 Task: Change the segment length of HTTP live streaming output to 10.
Action: Mouse moved to (134, 16)
Screenshot: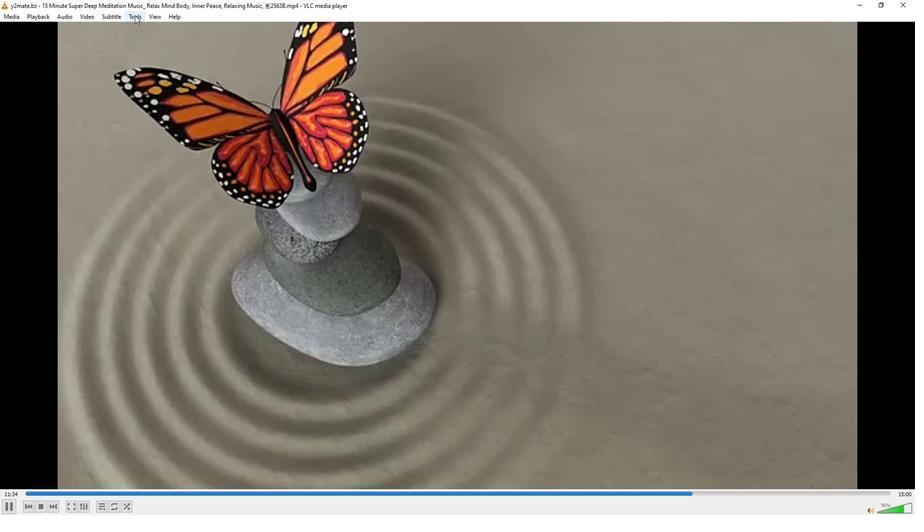 
Action: Mouse pressed left at (134, 16)
Screenshot: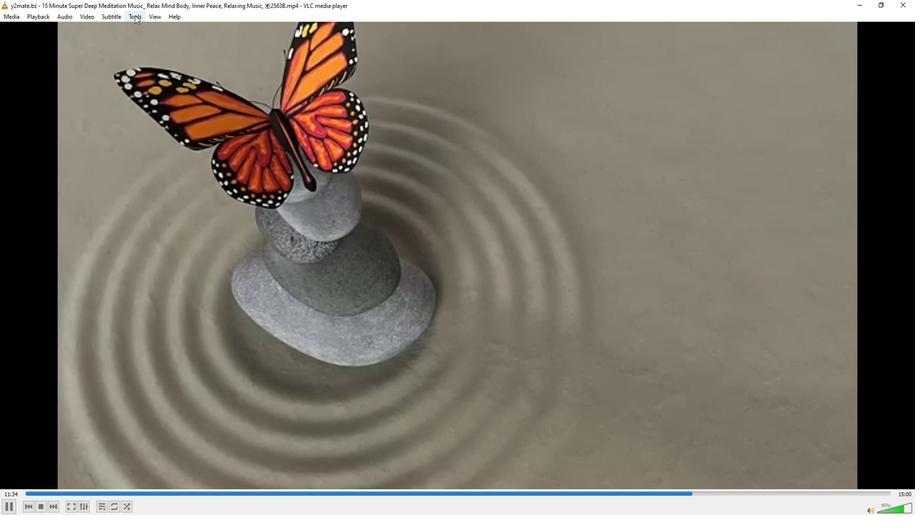 
Action: Mouse moved to (145, 128)
Screenshot: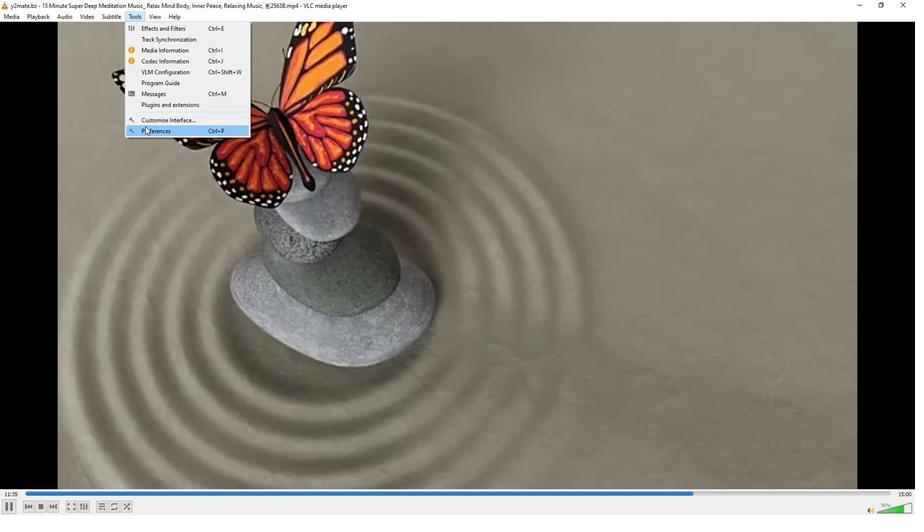 
Action: Mouse pressed left at (145, 128)
Screenshot: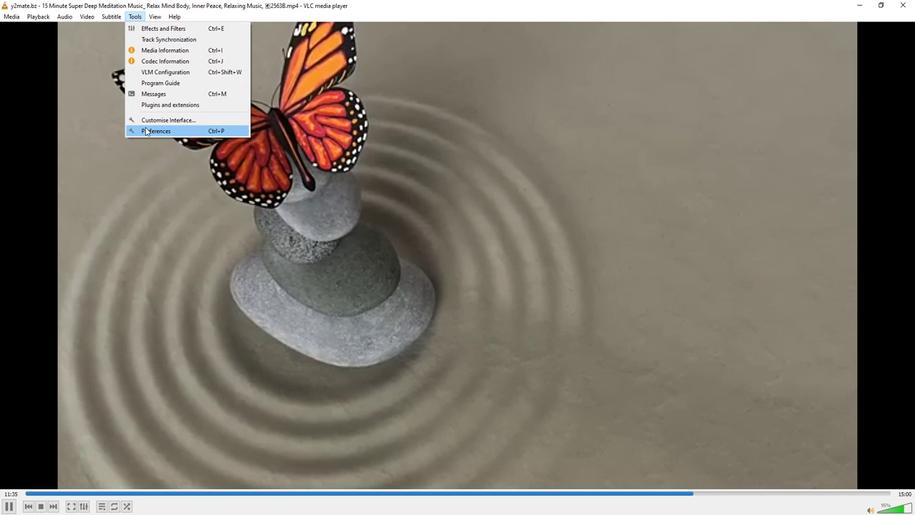 
Action: Mouse moved to (300, 418)
Screenshot: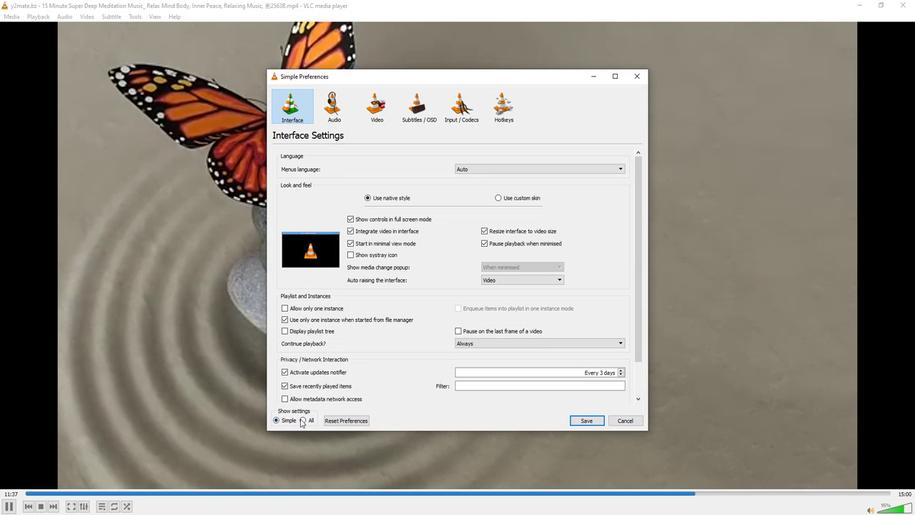 
Action: Mouse pressed left at (300, 418)
Screenshot: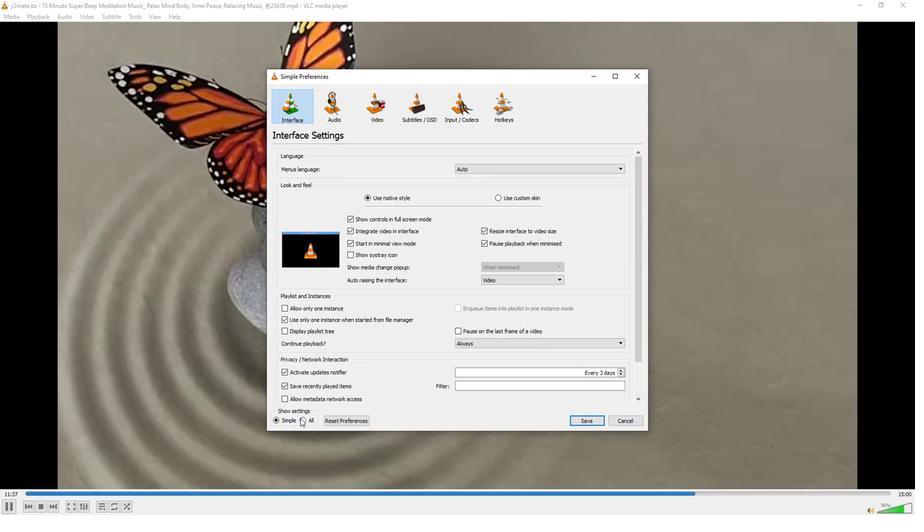 
Action: Mouse moved to (301, 369)
Screenshot: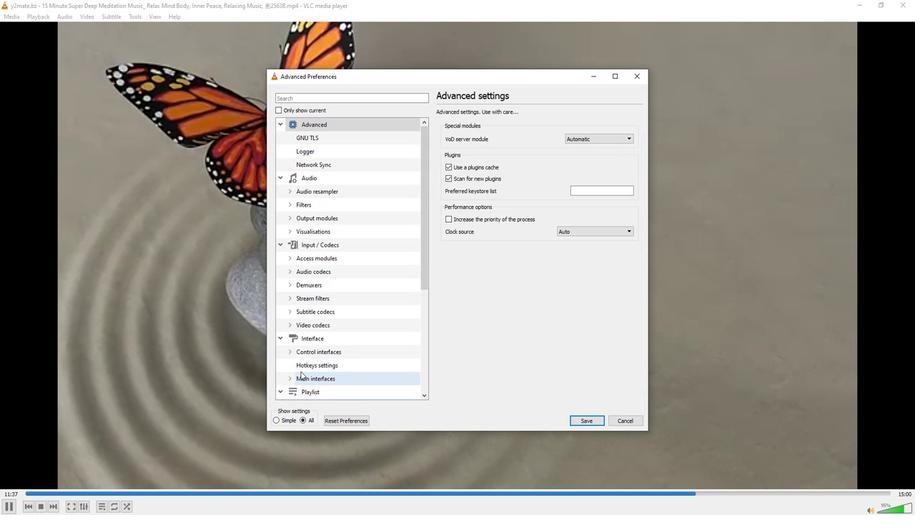 
Action: Mouse scrolled (301, 369) with delta (0, 0)
Screenshot: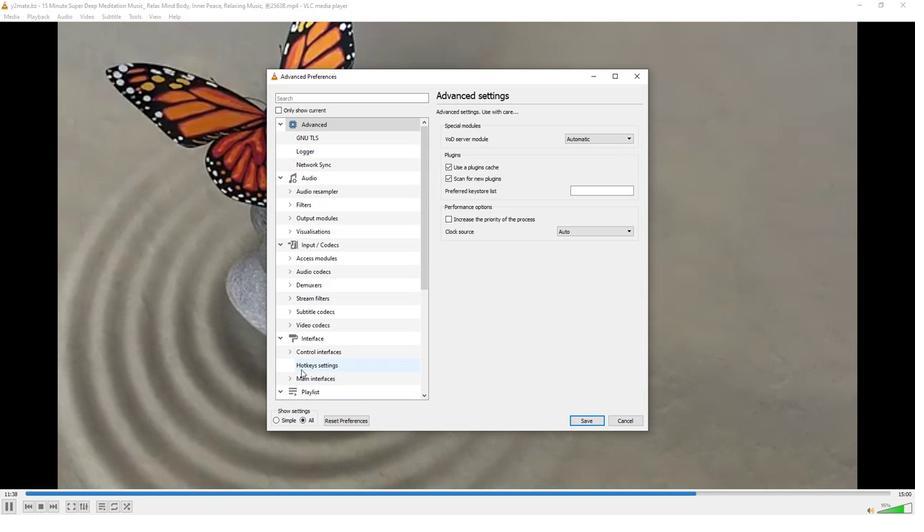 
Action: Mouse moved to (301, 368)
Screenshot: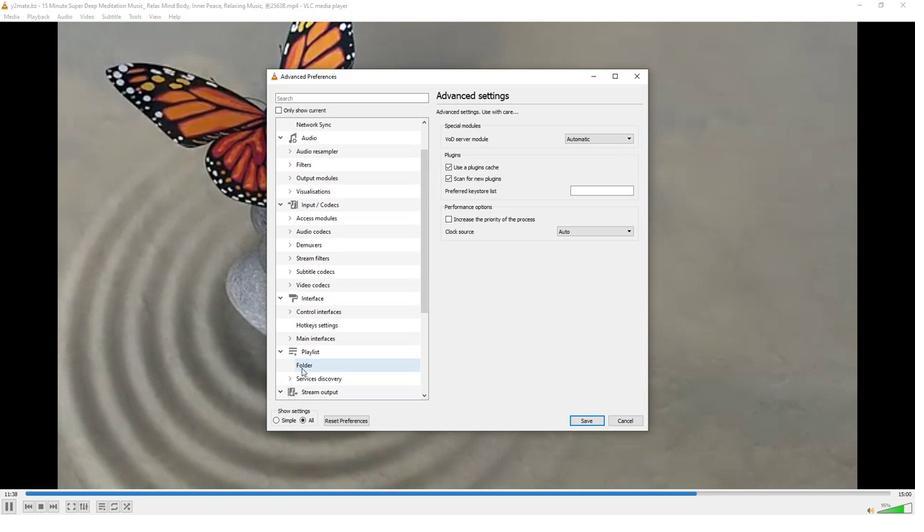 
Action: Mouse scrolled (301, 367) with delta (0, 0)
Screenshot: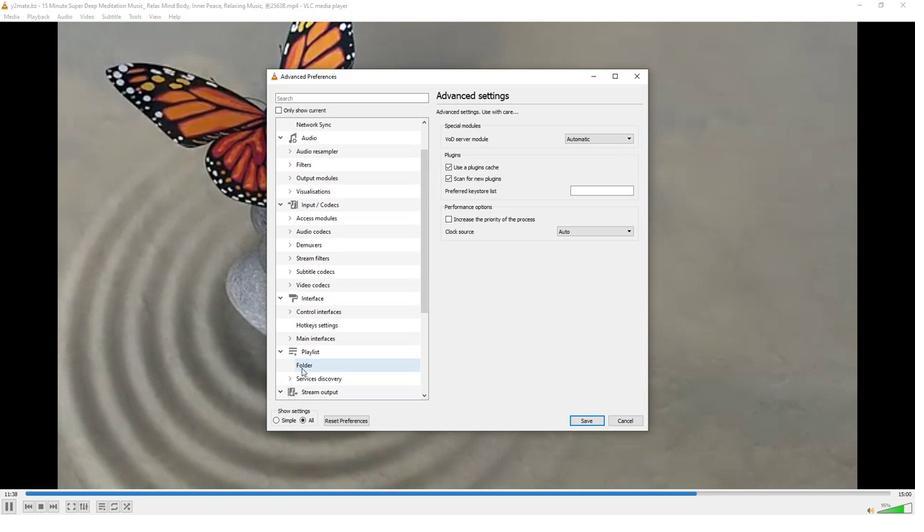 
Action: Mouse moved to (300, 362)
Screenshot: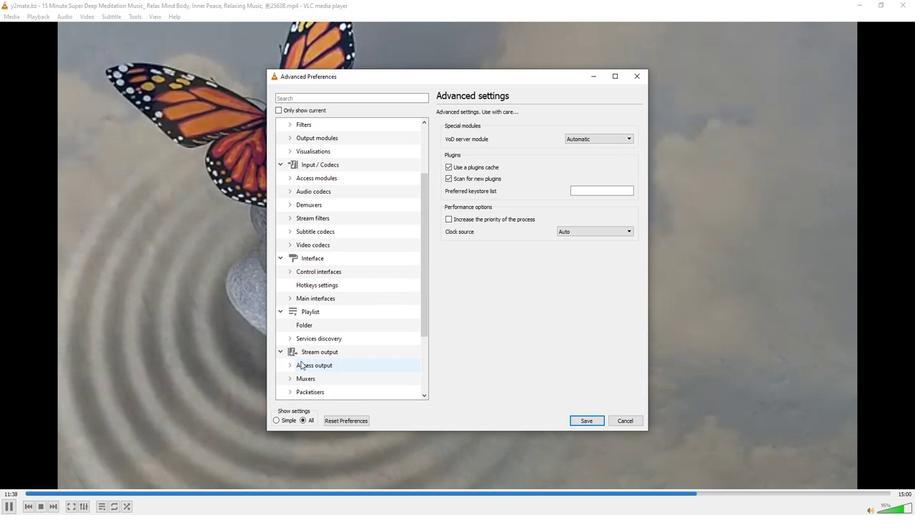 
Action: Mouse scrolled (300, 361) with delta (0, 0)
Screenshot: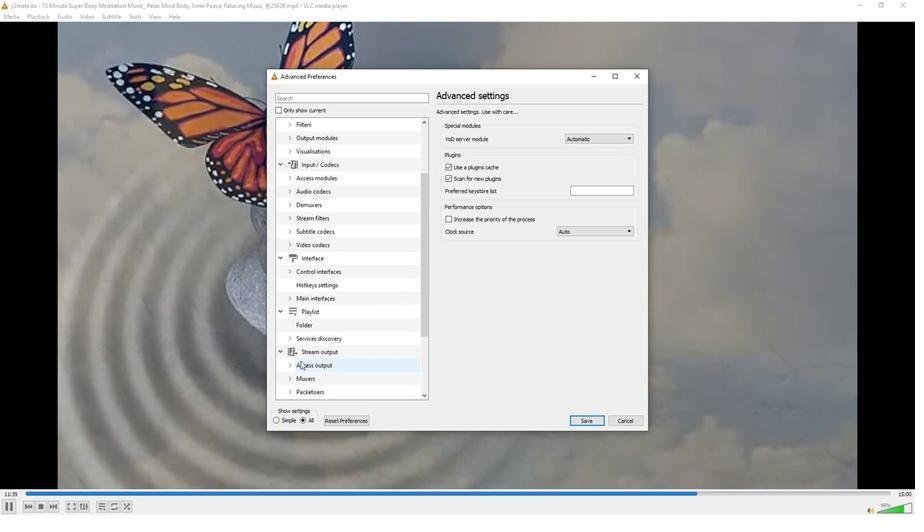 
Action: Mouse moved to (289, 327)
Screenshot: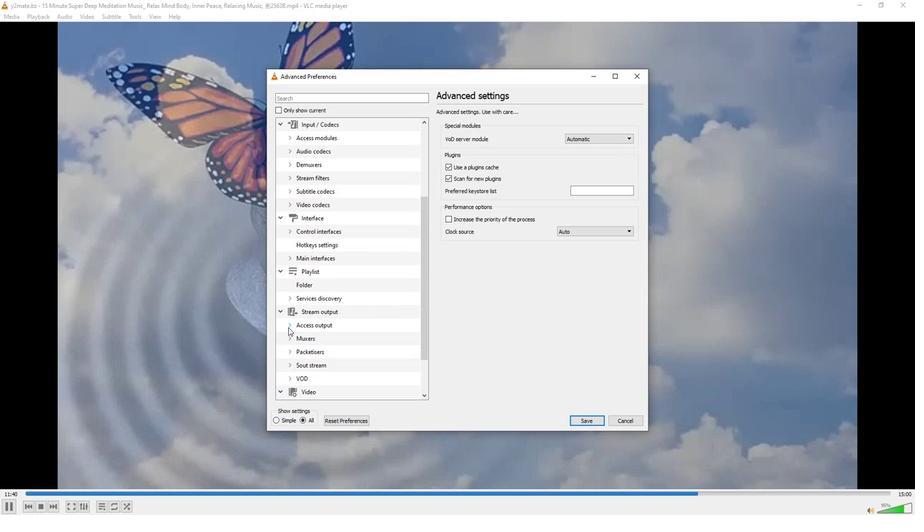 
Action: Mouse pressed left at (289, 327)
Screenshot: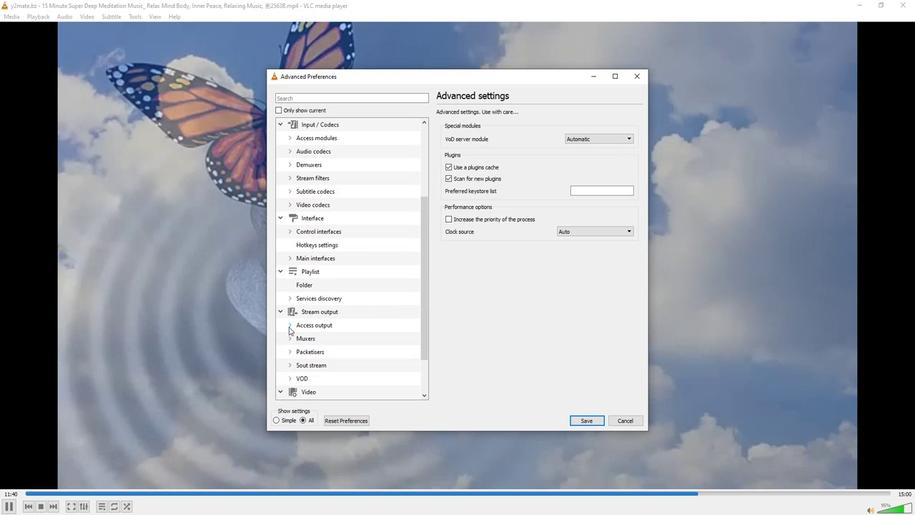 
Action: Mouse moved to (319, 364)
Screenshot: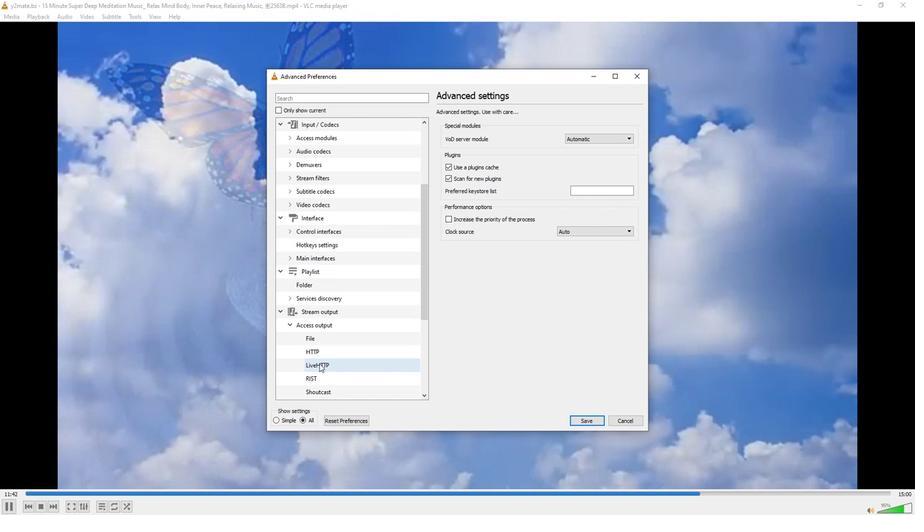
Action: Mouse pressed left at (319, 364)
Screenshot: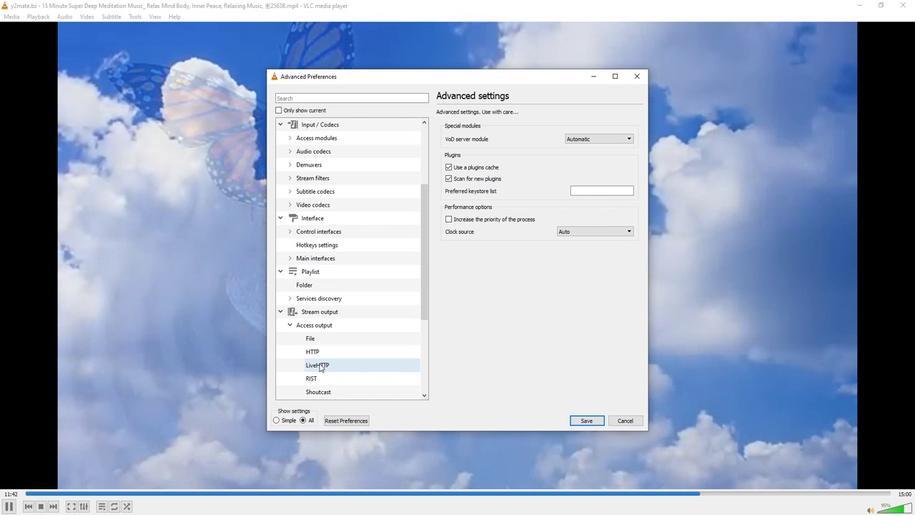 
Action: Mouse moved to (643, 123)
Screenshot: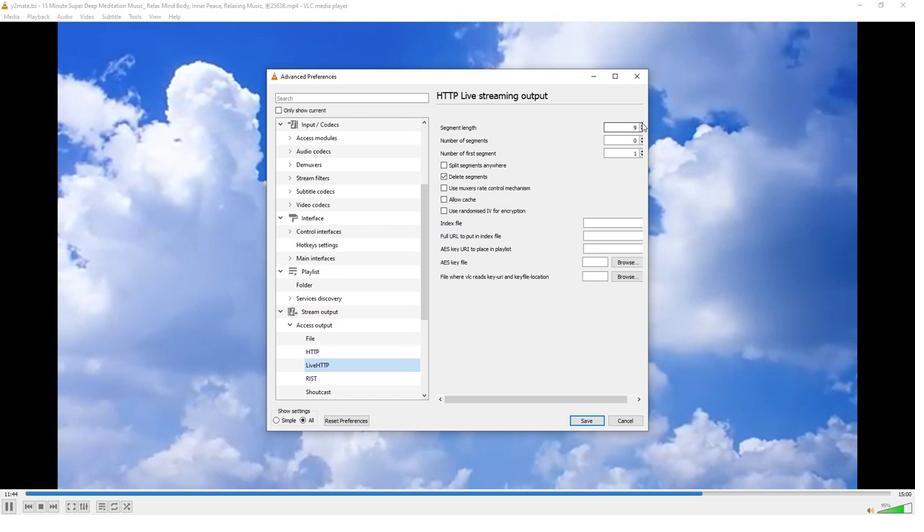 
Action: Mouse pressed left at (643, 123)
Screenshot: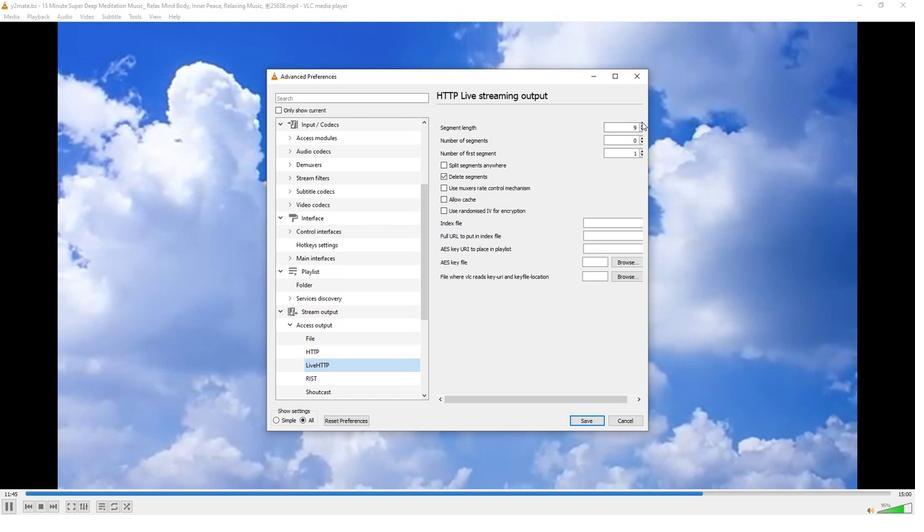 
Action: Mouse moved to (641, 125)
Screenshot: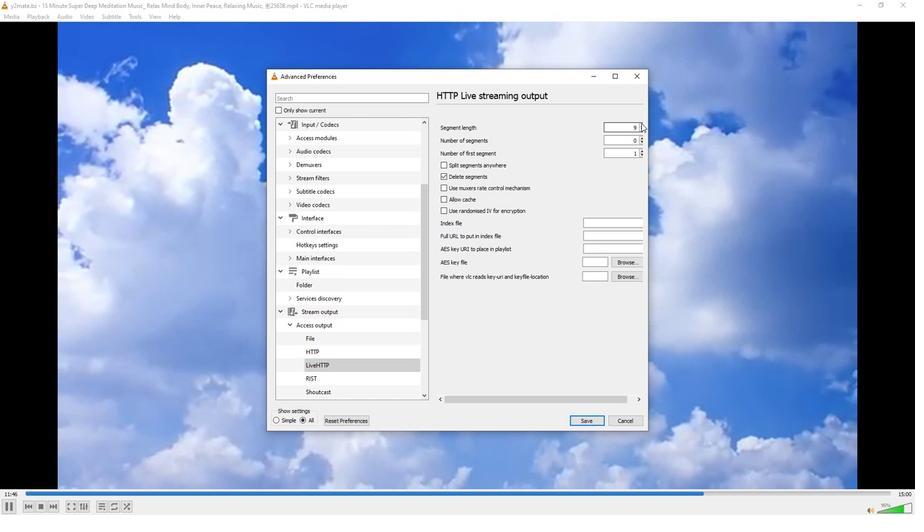 
Action: Mouse pressed left at (641, 125)
Screenshot: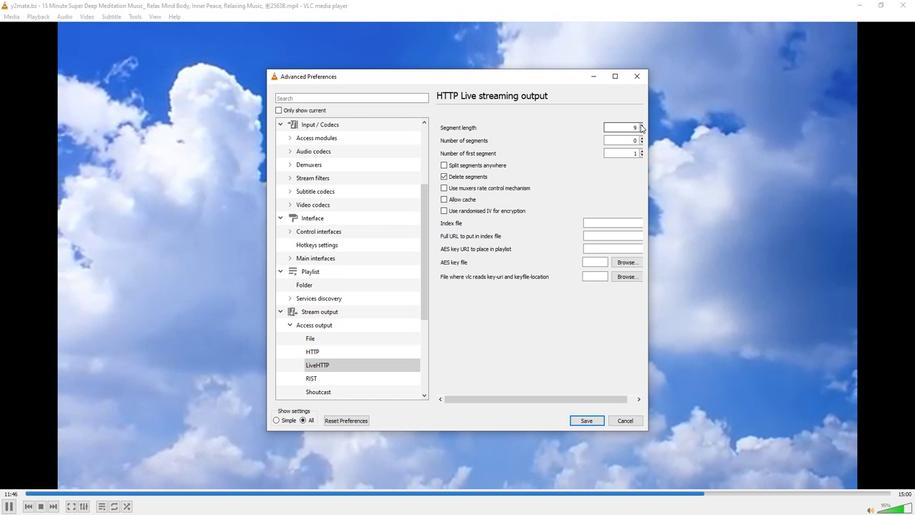 
Action: Mouse moved to (613, 243)
Screenshot: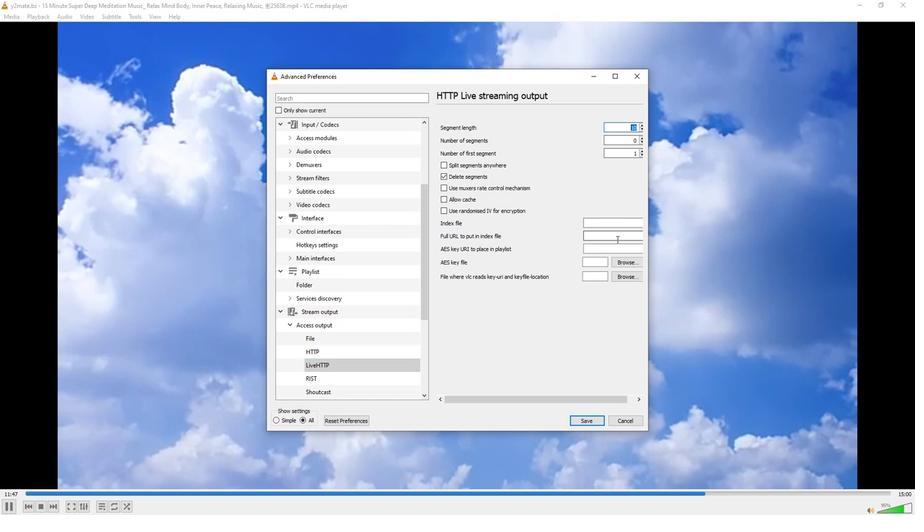 
